 Task: Look for products from Yerbae Enhanced Sparkling only.
Action: Mouse moved to (19, 98)
Screenshot: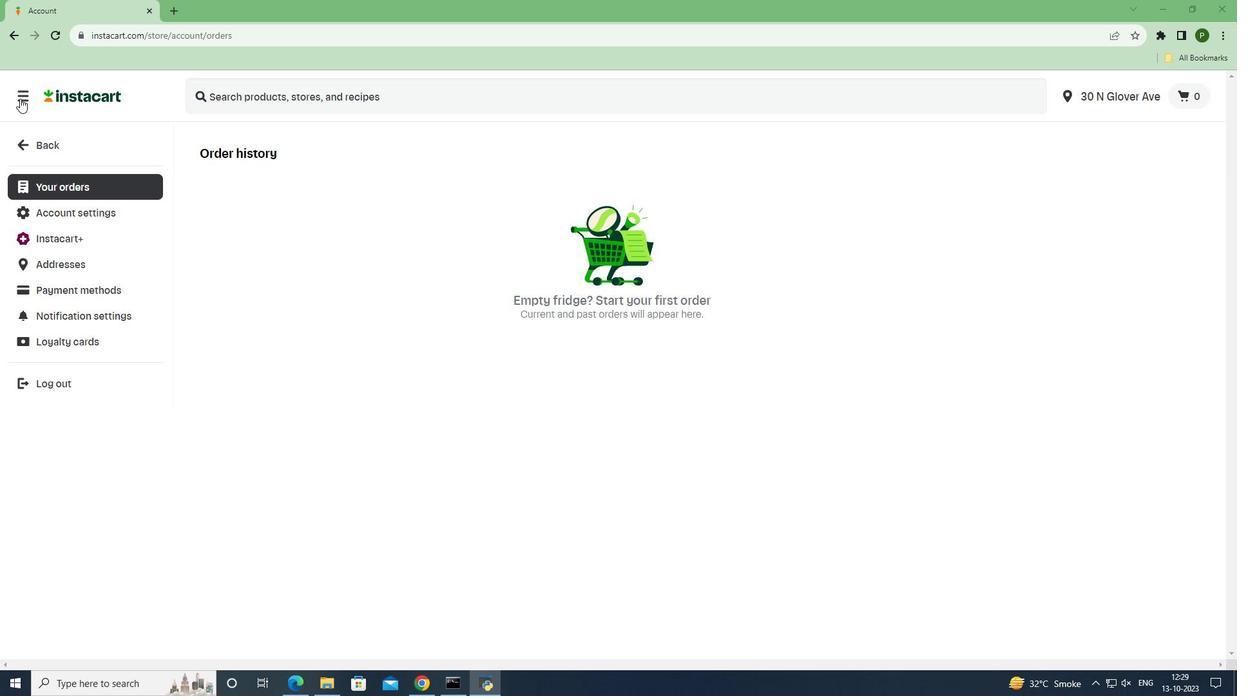 
Action: Mouse pressed left at (19, 98)
Screenshot: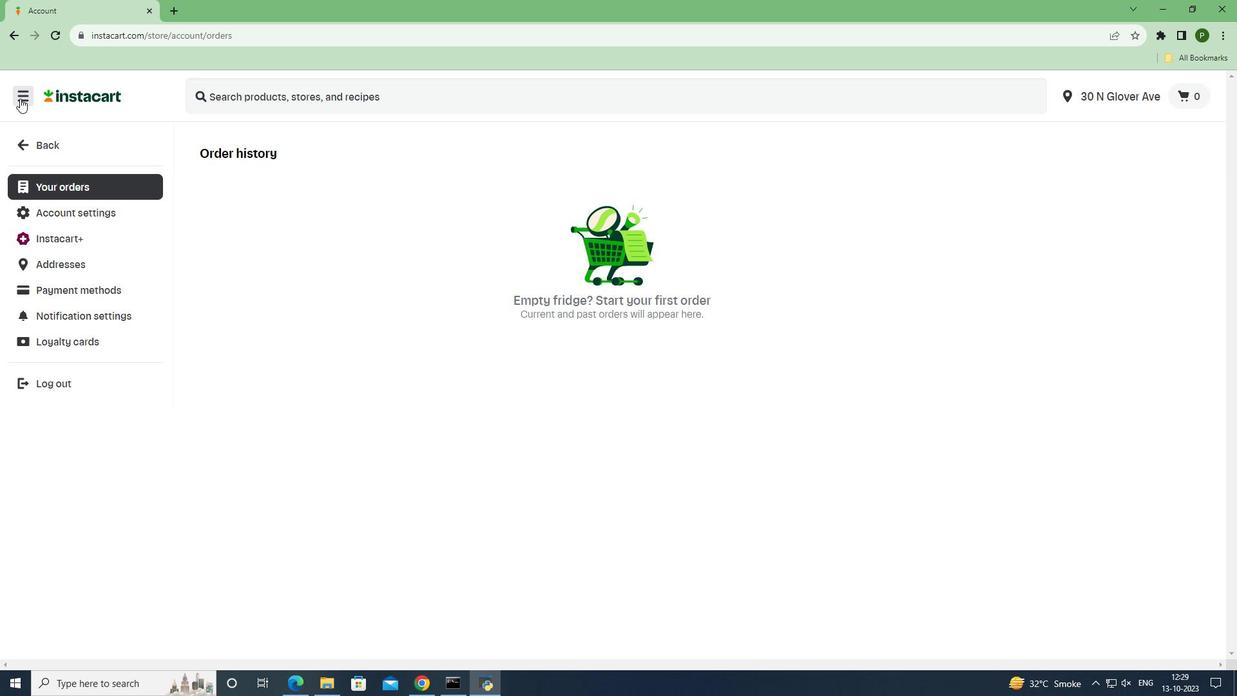 
Action: Mouse moved to (70, 341)
Screenshot: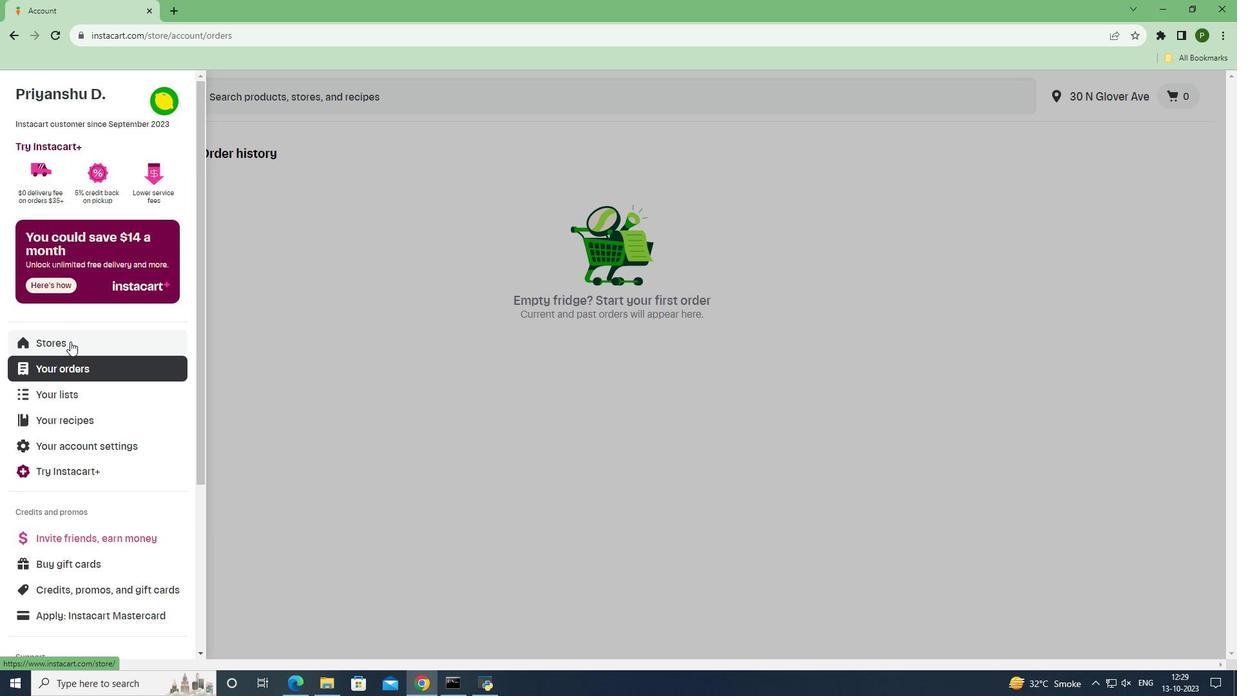 
Action: Mouse pressed left at (70, 341)
Screenshot: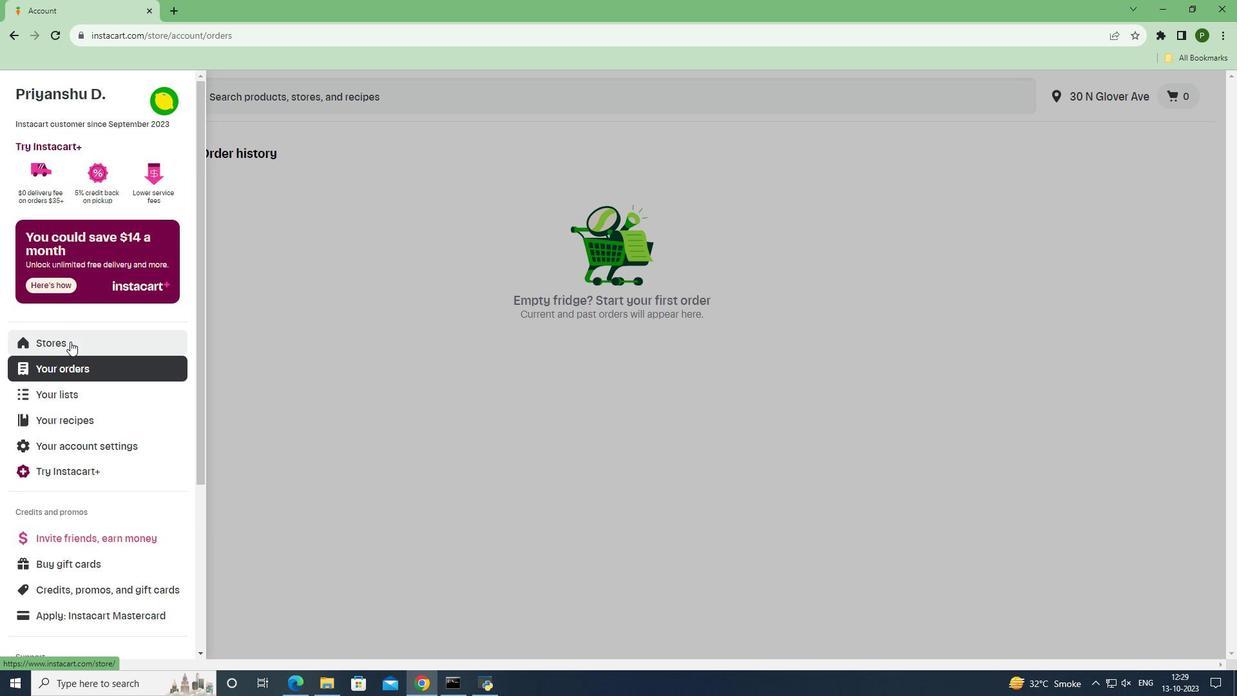 
Action: Mouse moved to (301, 151)
Screenshot: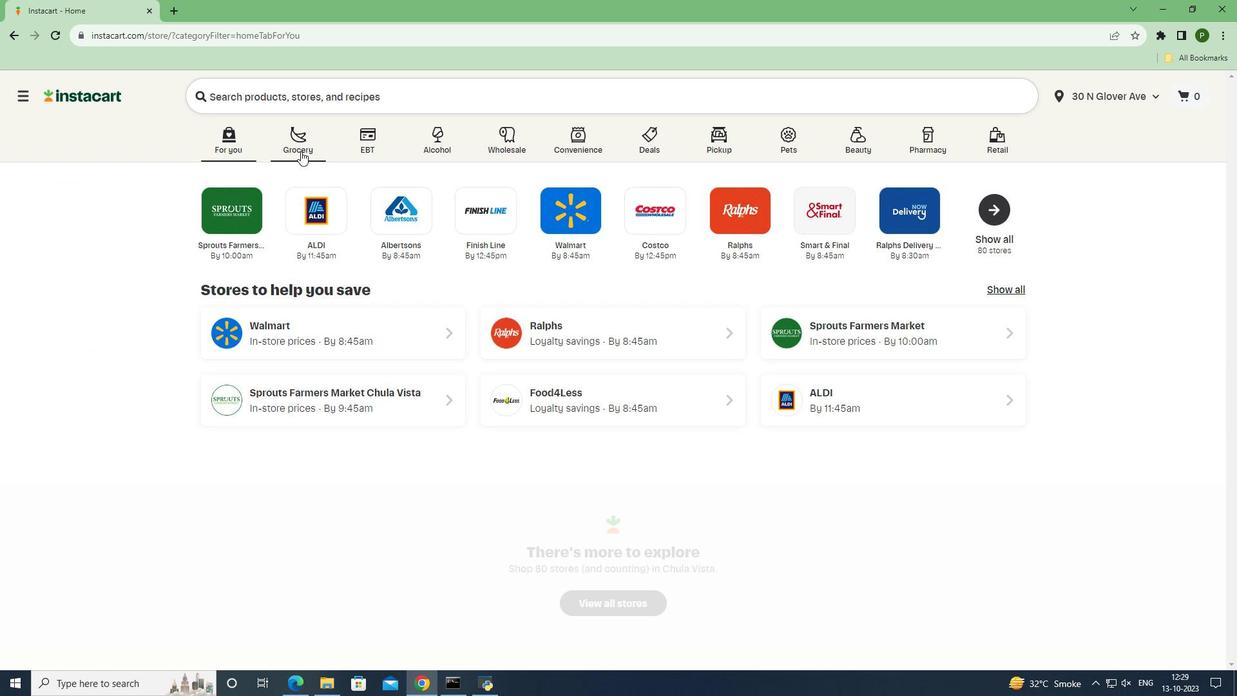 
Action: Mouse pressed left at (301, 151)
Screenshot: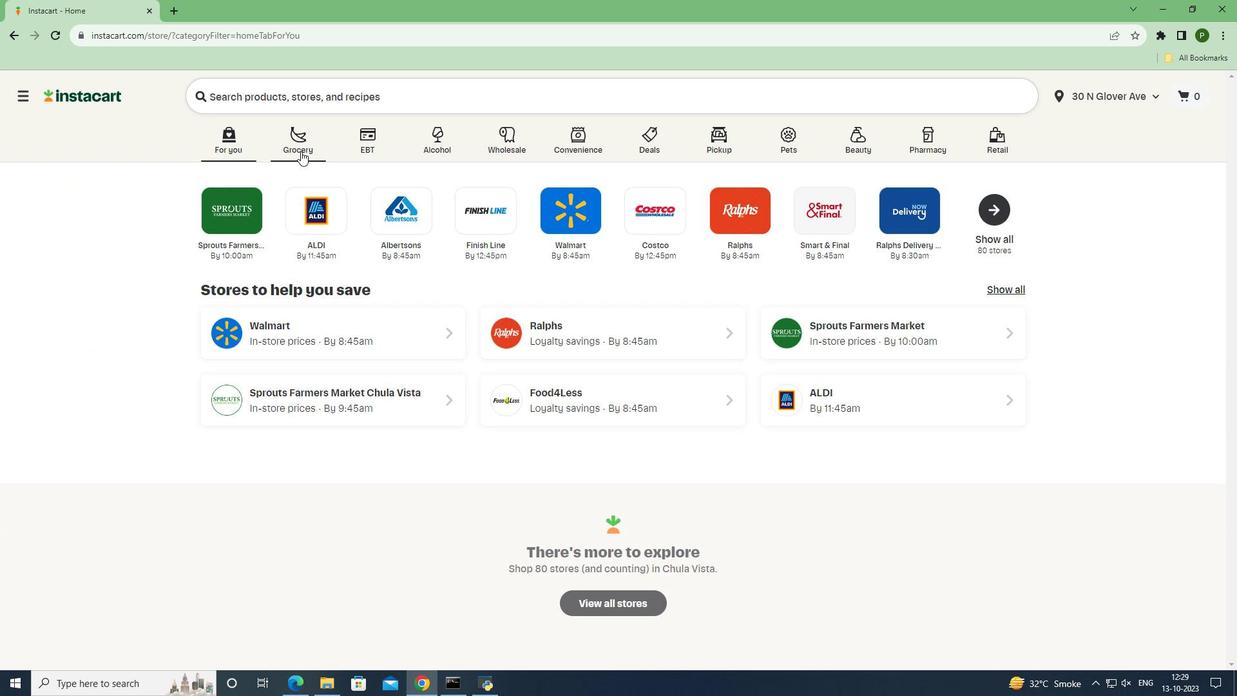
Action: Mouse moved to (801, 310)
Screenshot: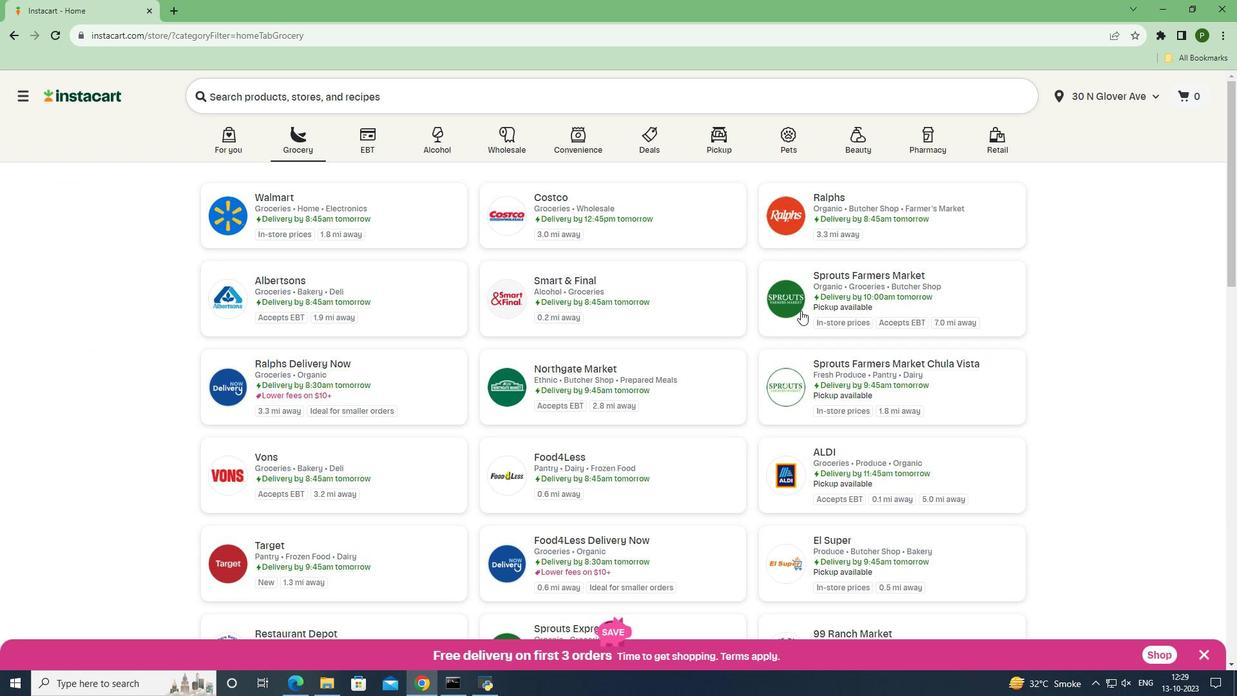 
Action: Mouse pressed left at (801, 310)
Screenshot: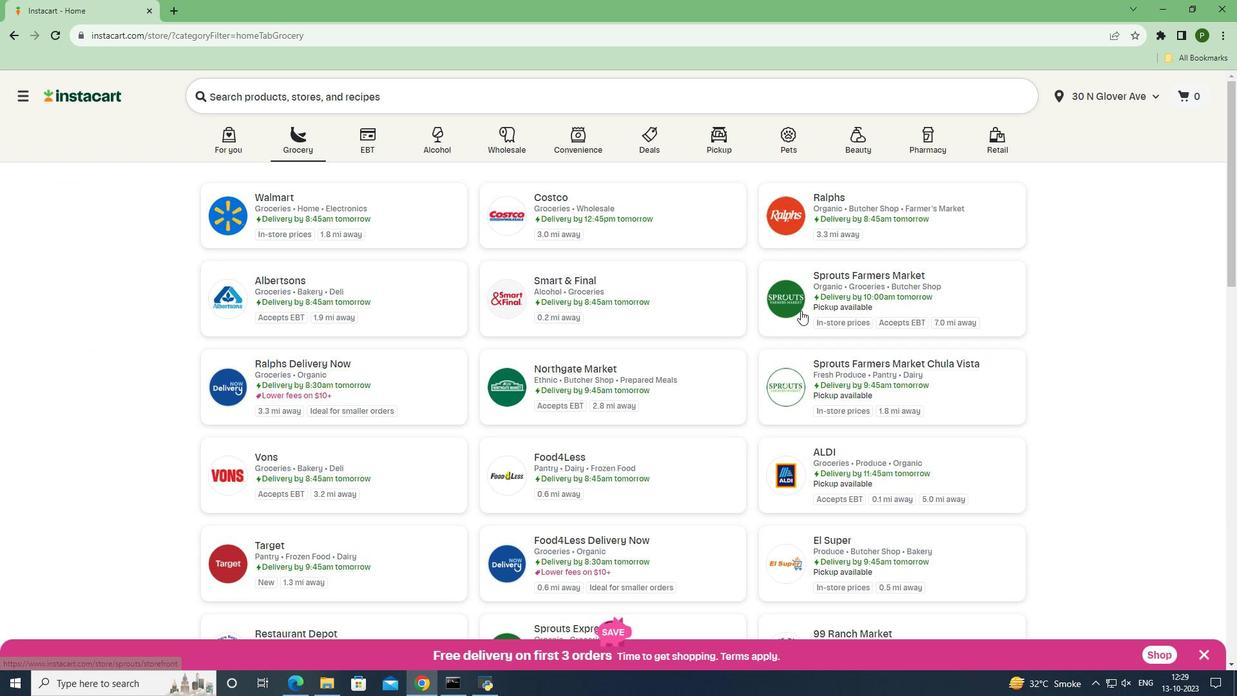 
Action: Mouse moved to (63, 439)
Screenshot: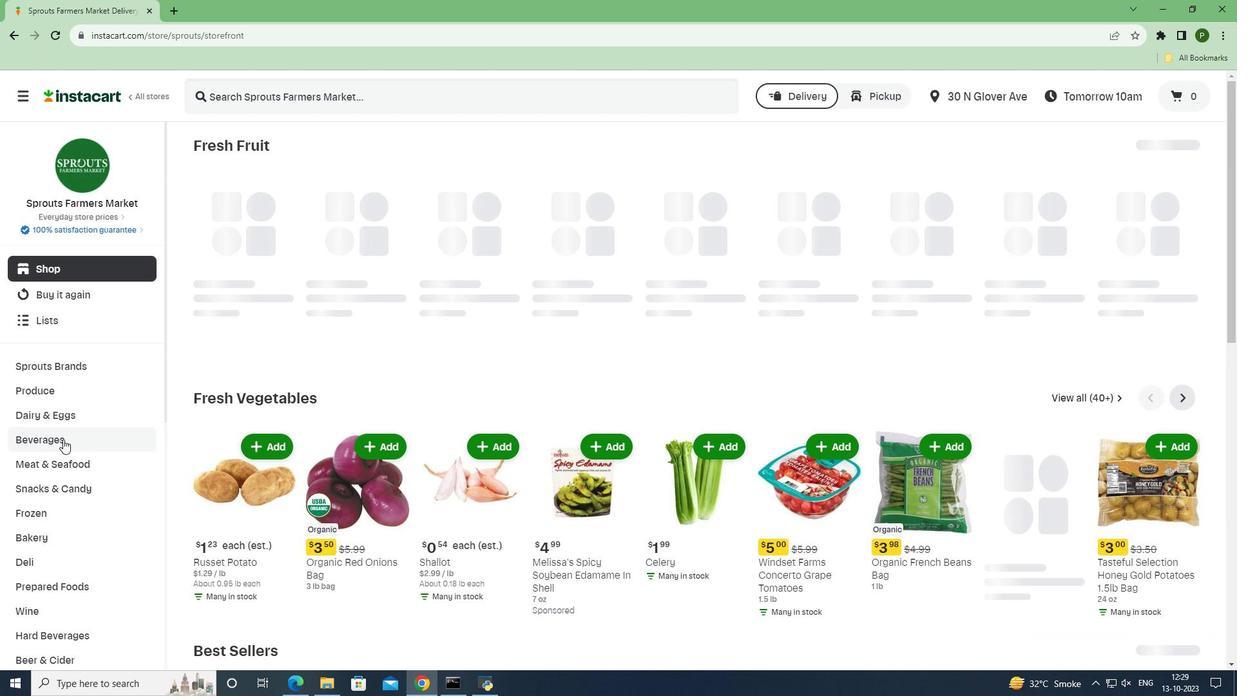 
Action: Mouse pressed left at (63, 439)
Screenshot: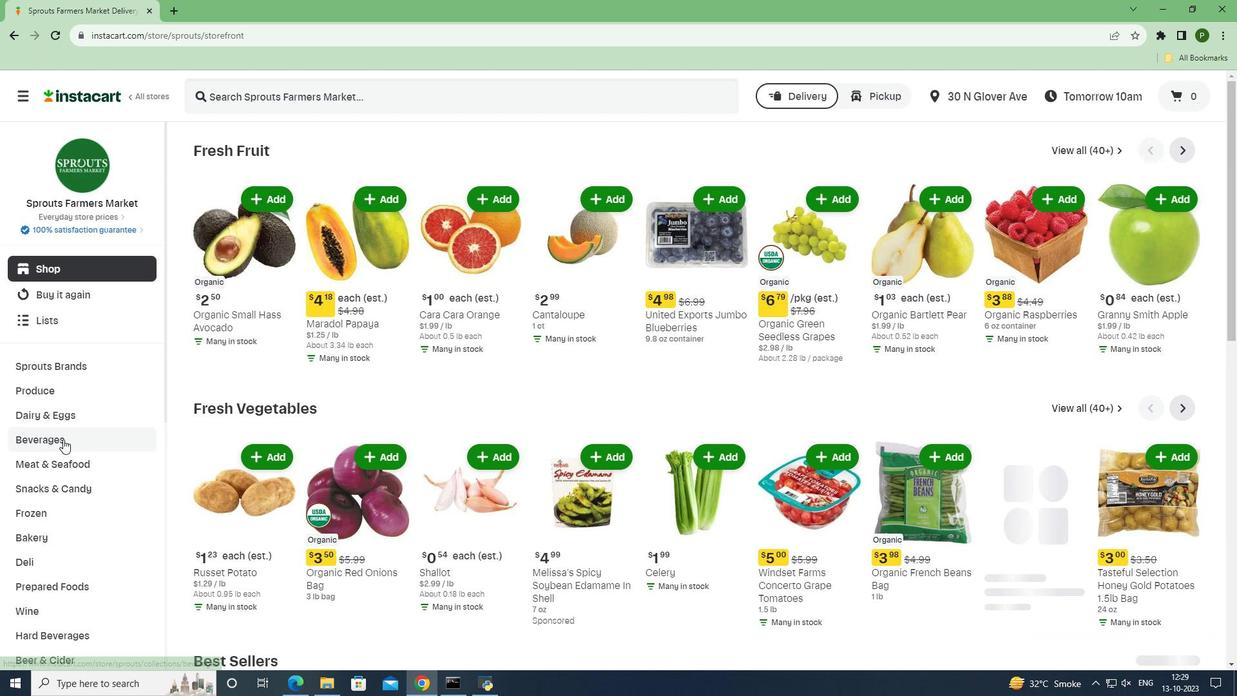 
Action: Mouse moved to (1119, 315)
Screenshot: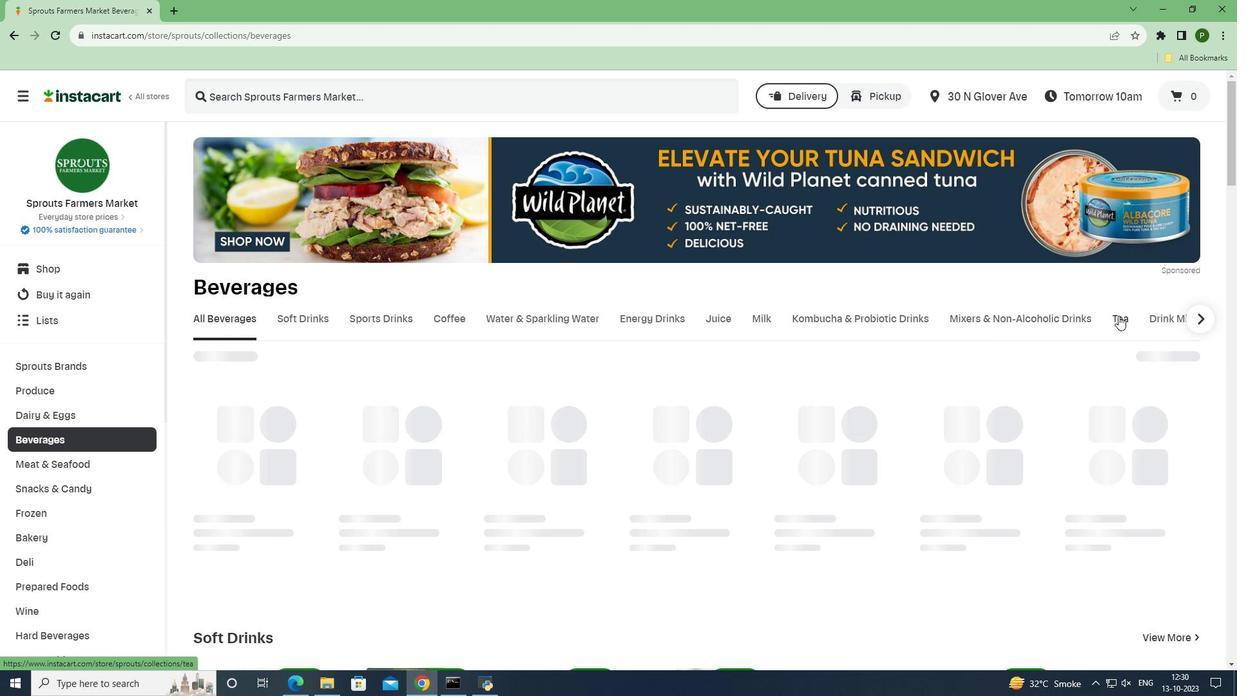 
Action: Mouse pressed left at (1119, 315)
Screenshot: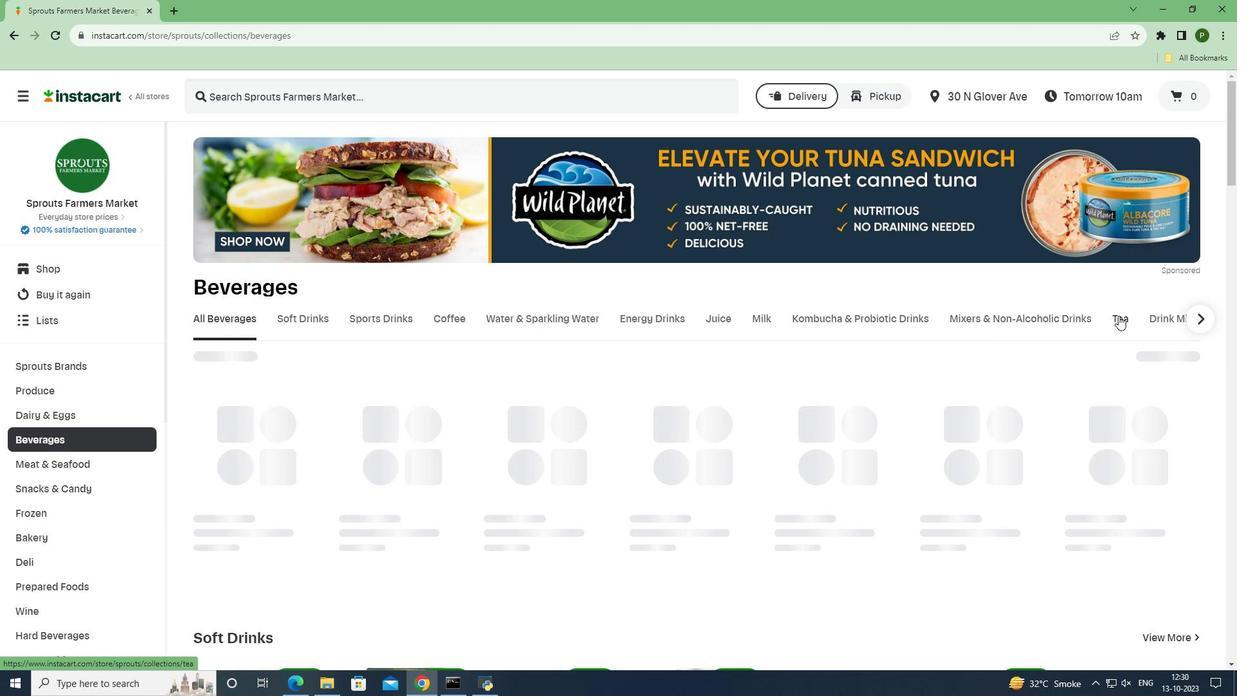 
Action: Mouse moved to (377, 381)
Screenshot: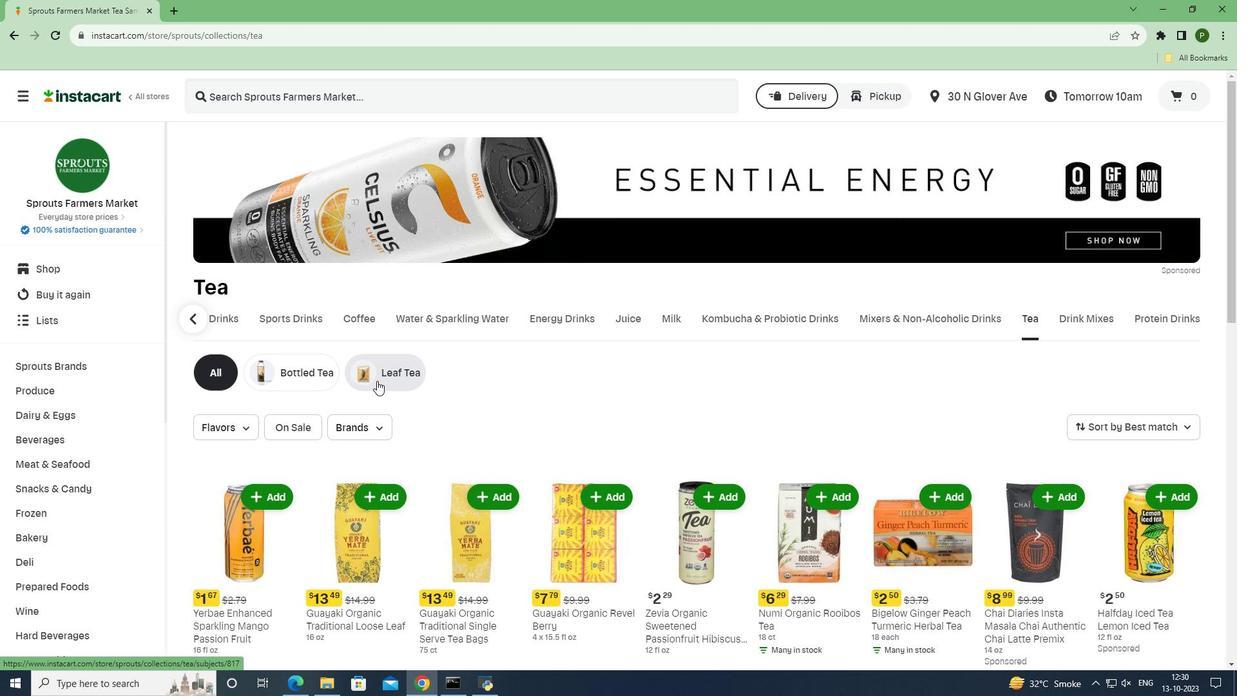 
Action: Mouse scrolled (377, 380) with delta (0, 0)
Screenshot: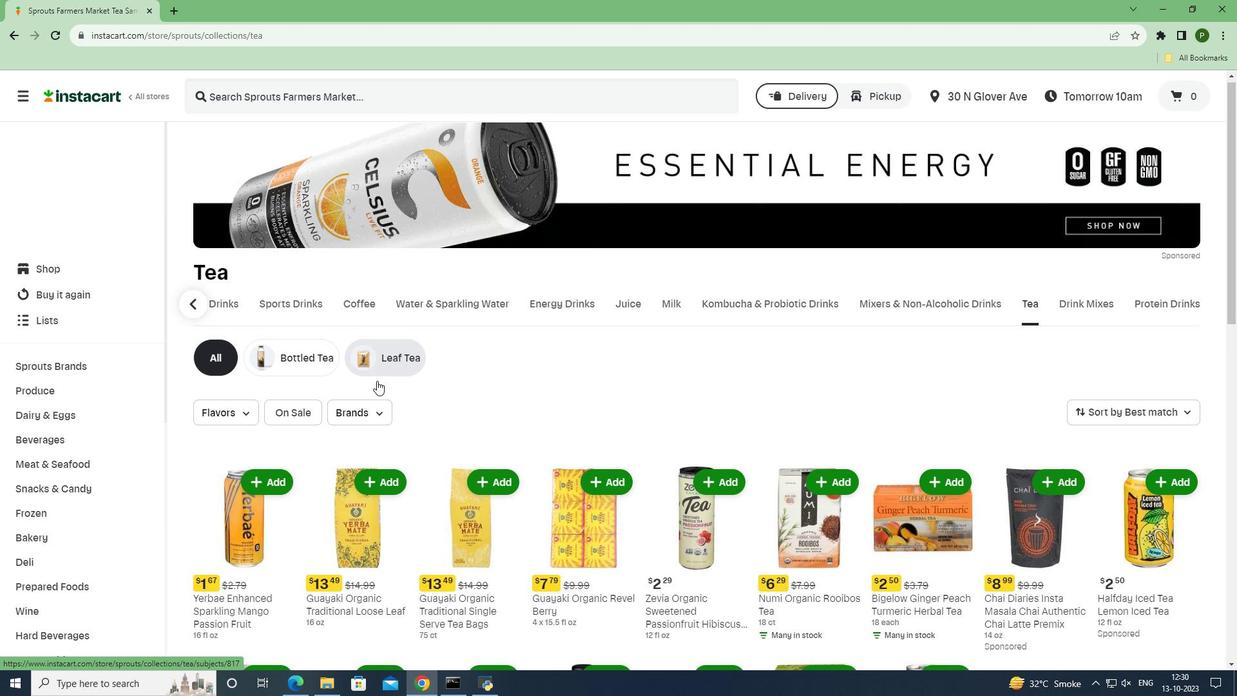 
Action: Mouse scrolled (377, 380) with delta (0, 0)
Screenshot: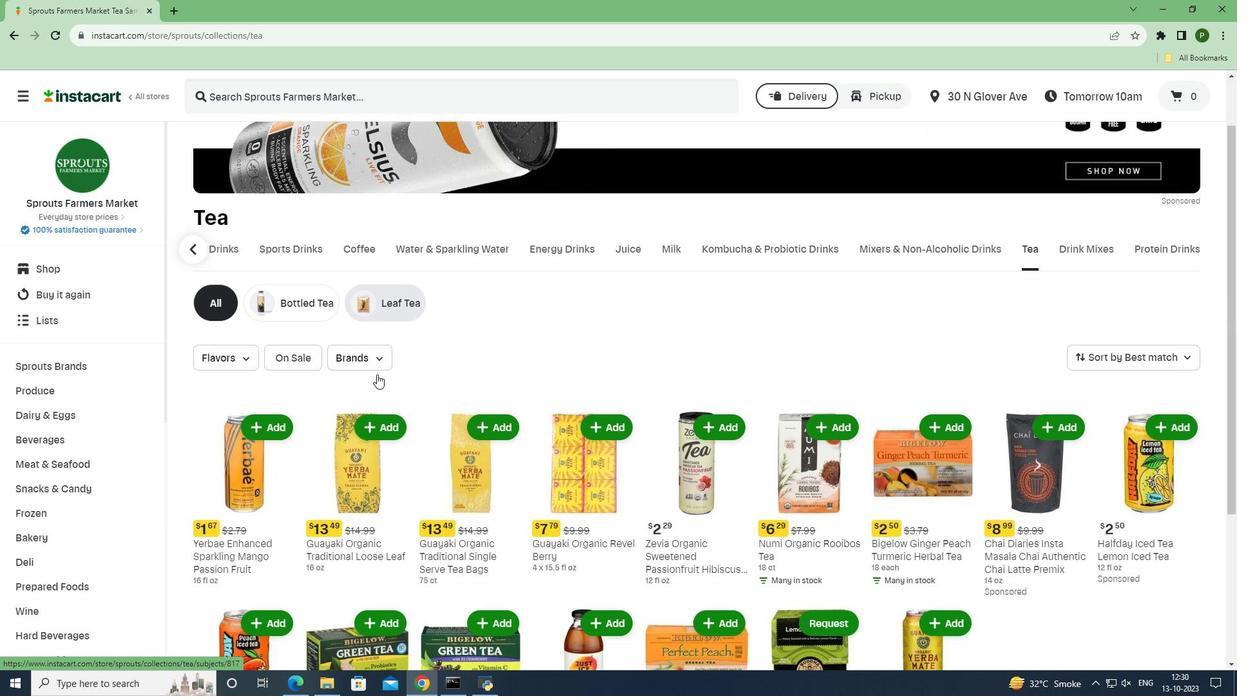 
Action: Mouse moved to (375, 300)
Screenshot: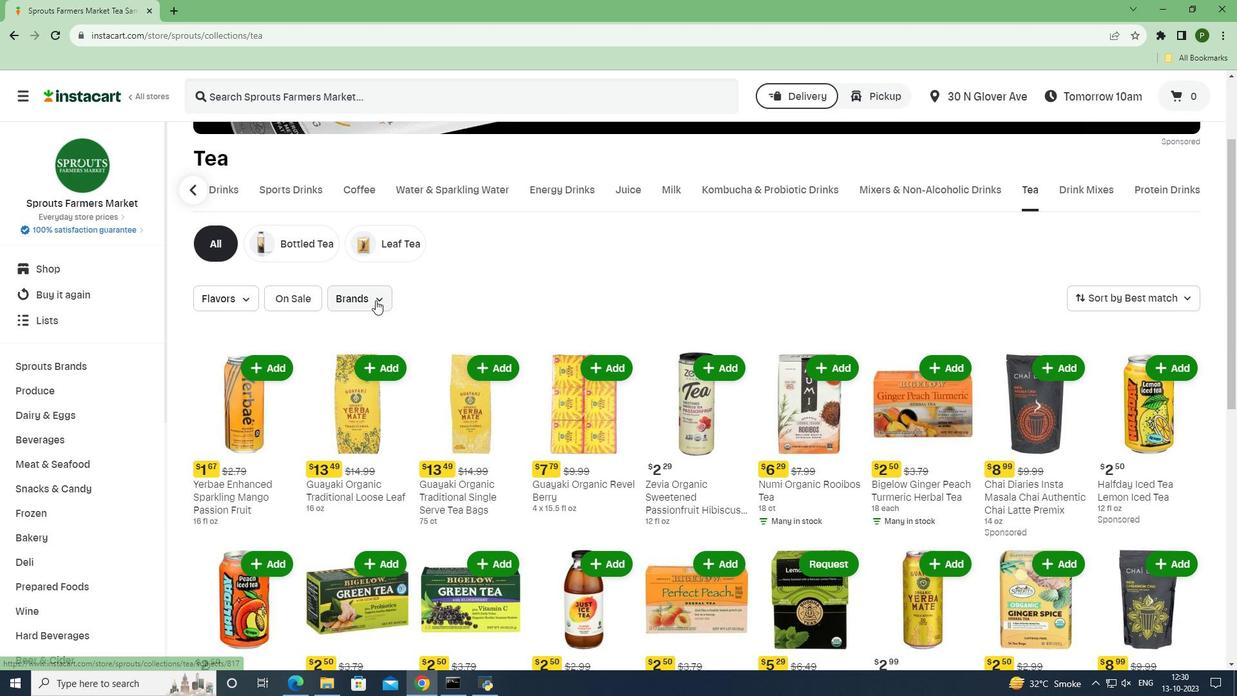 
Action: Mouse pressed left at (375, 300)
Screenshot: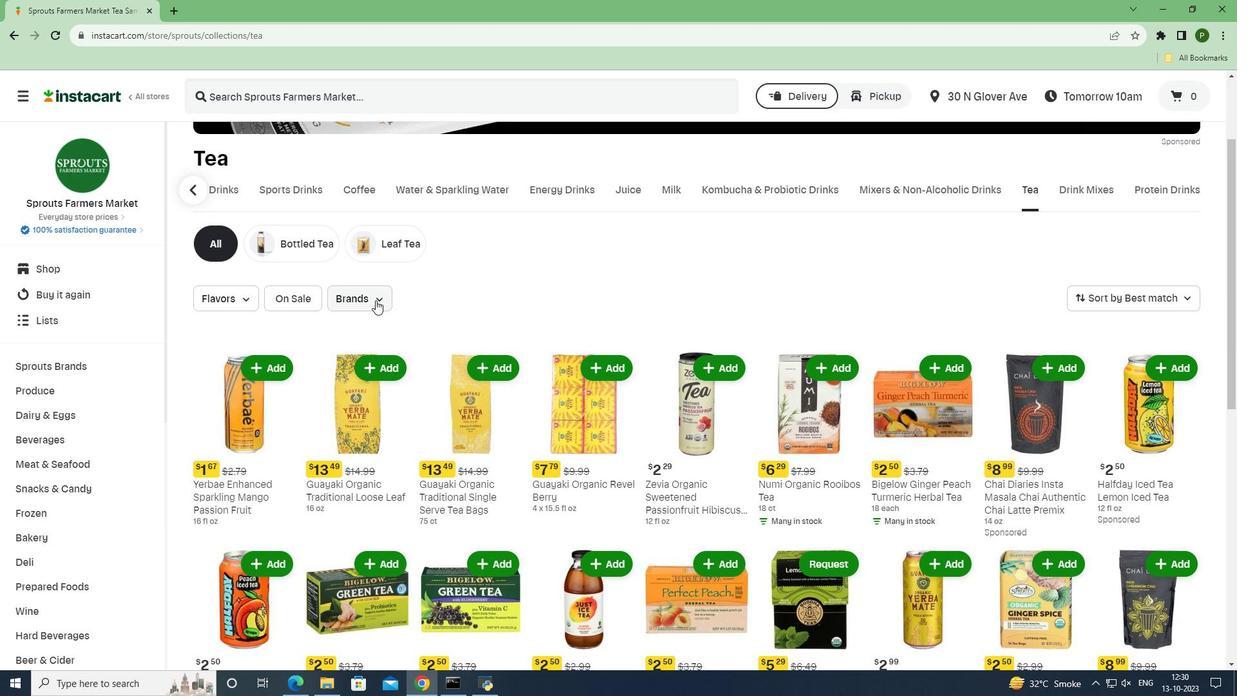 
Action: Mouse moved to (414, 390)
Screenshot: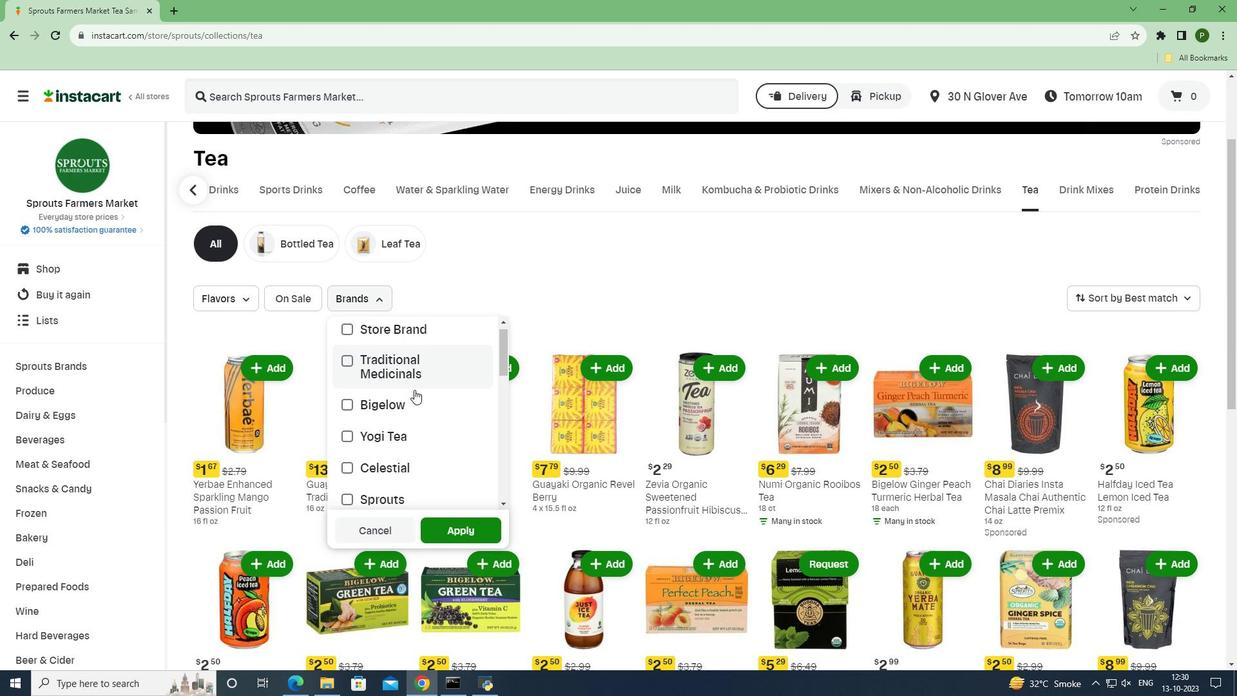 
Action: Mouse scrolled (414, 389) with delta (0, 0)
Screenshot: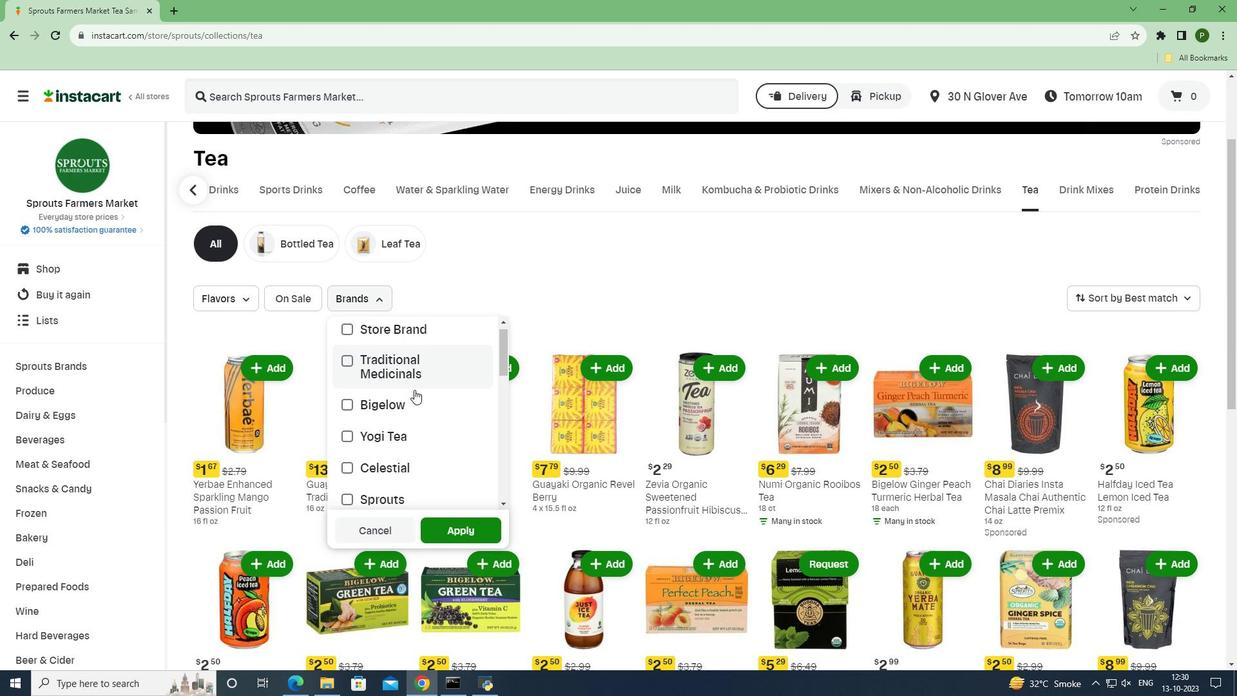 
Action: Mouse scrolled (414, 389) with delta (0, 0)
Screenshot: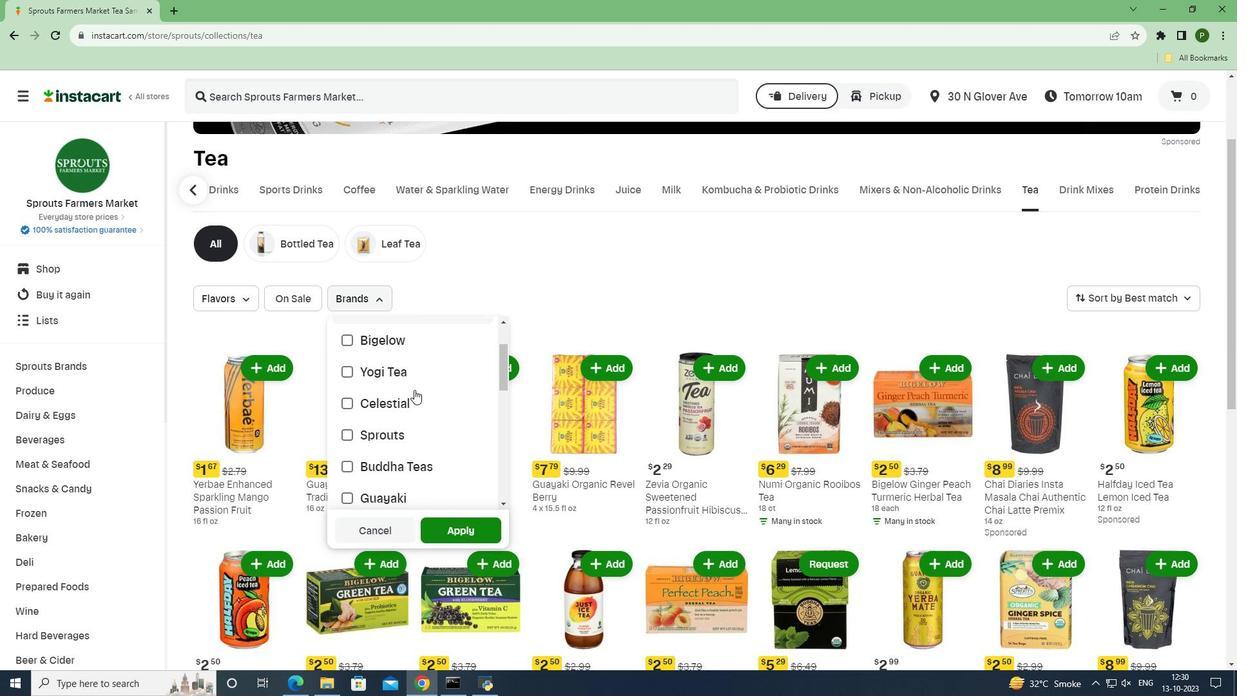 
Action: Mouse scrolled (414, 389) with delta (0, 0)
Screenshot: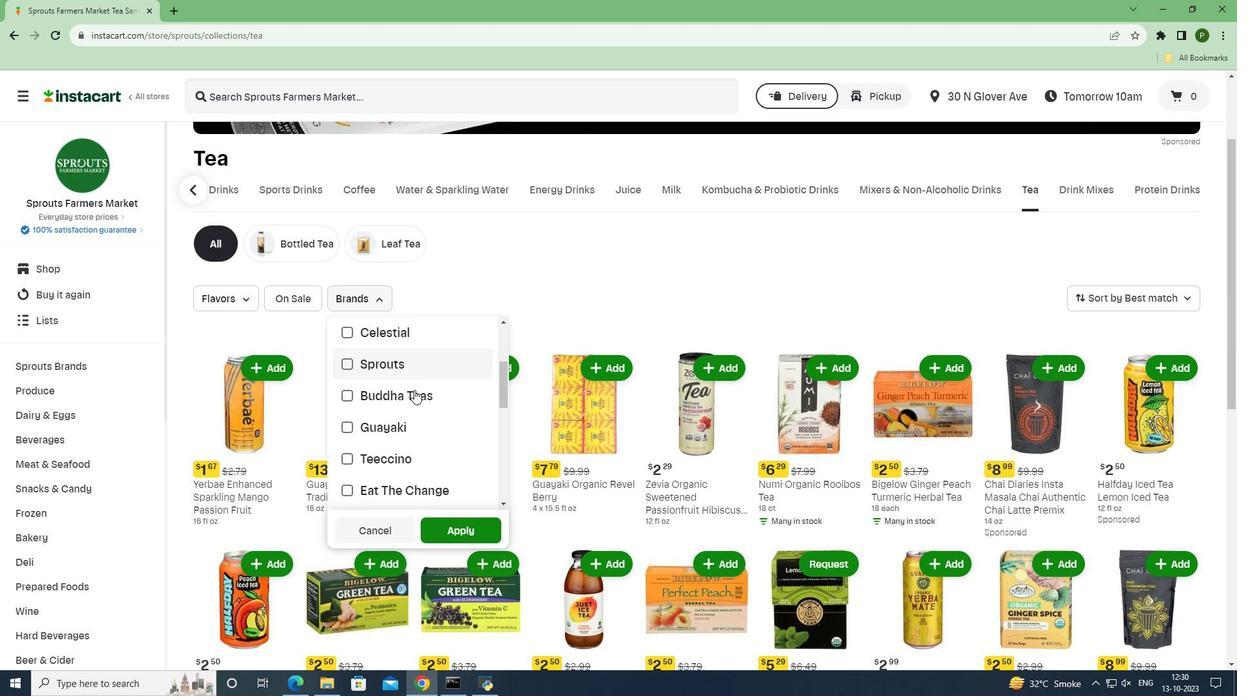 
Action: Mouse scrolled (414, 389) with delta (0, 0)
Screenshot: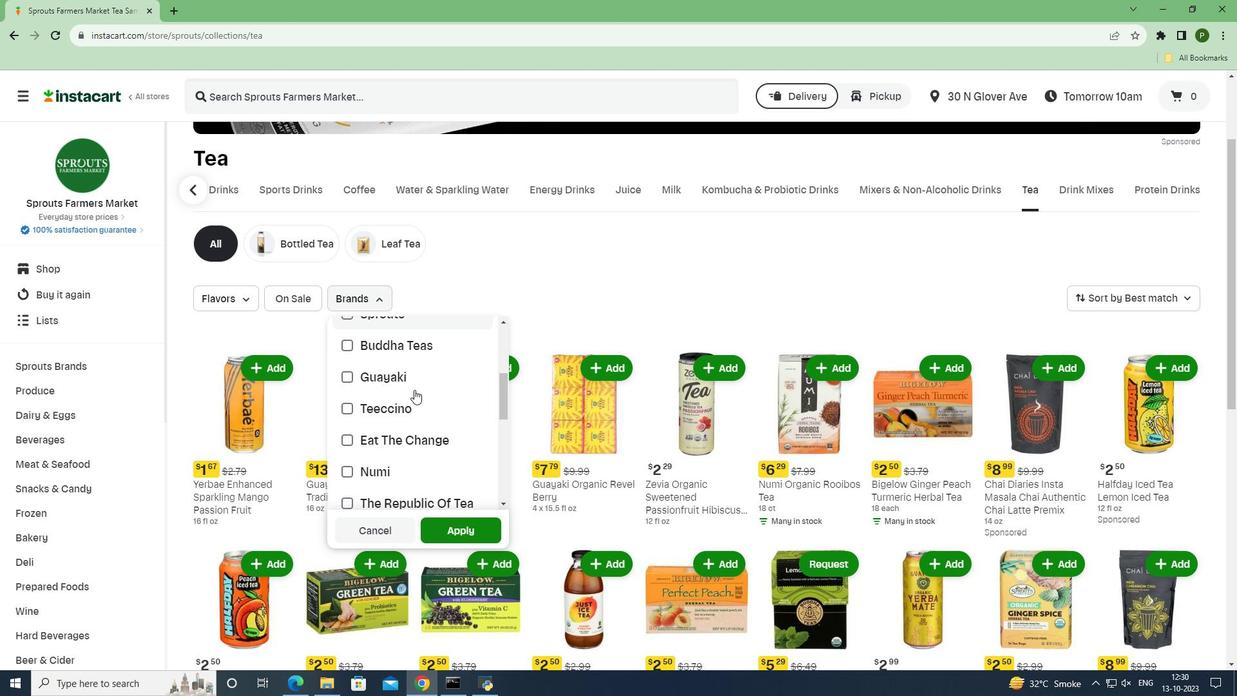 
Action: Mouse scrolled (414, 389) with delta (0, 0)
Screenshot: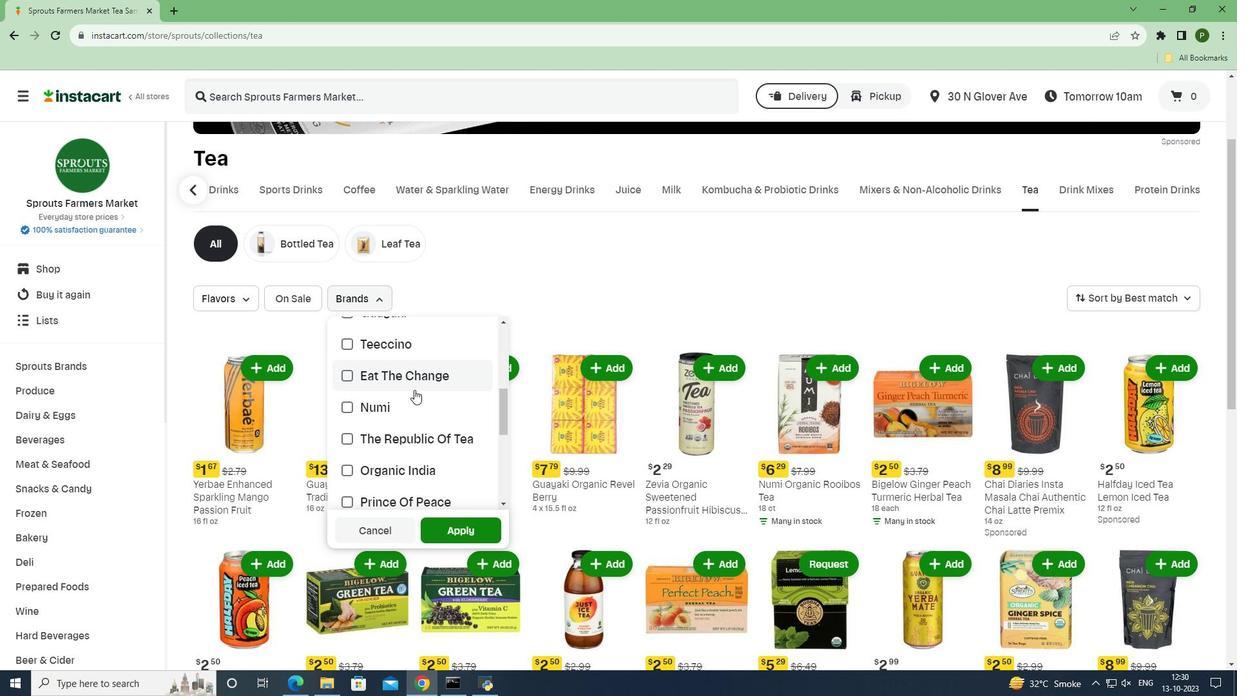 
Action: Mouse scrolled (414, 389) with delta (0, 0)
Screenshot: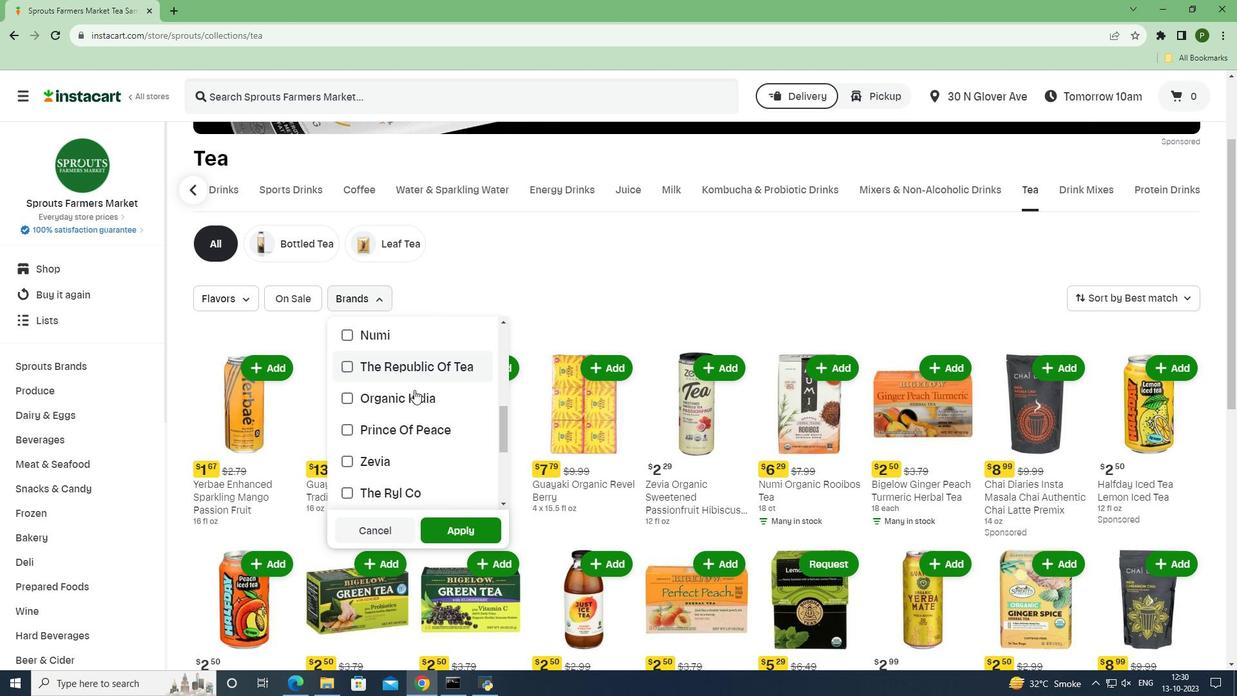 
Action: Mouse scrolled (414, 389) with delta (0, 0)
Screenshot: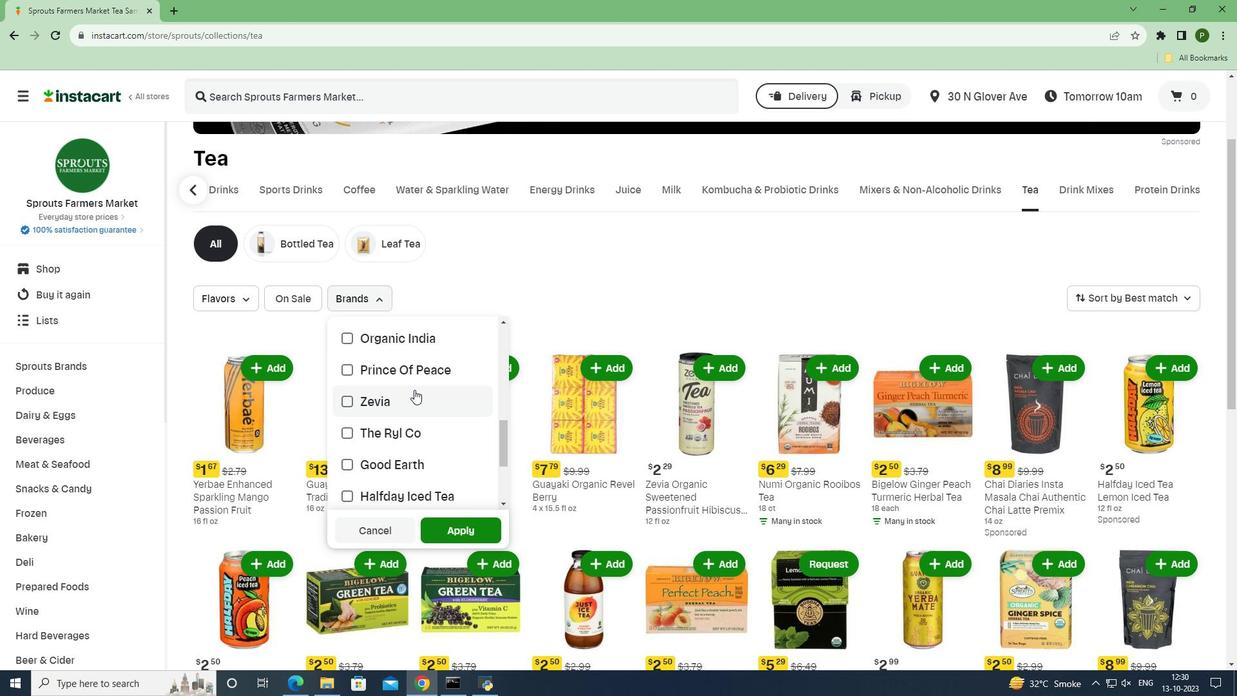 
Action: Mouse scrolled (414, 389) with delta (0, 0)
Screenshot: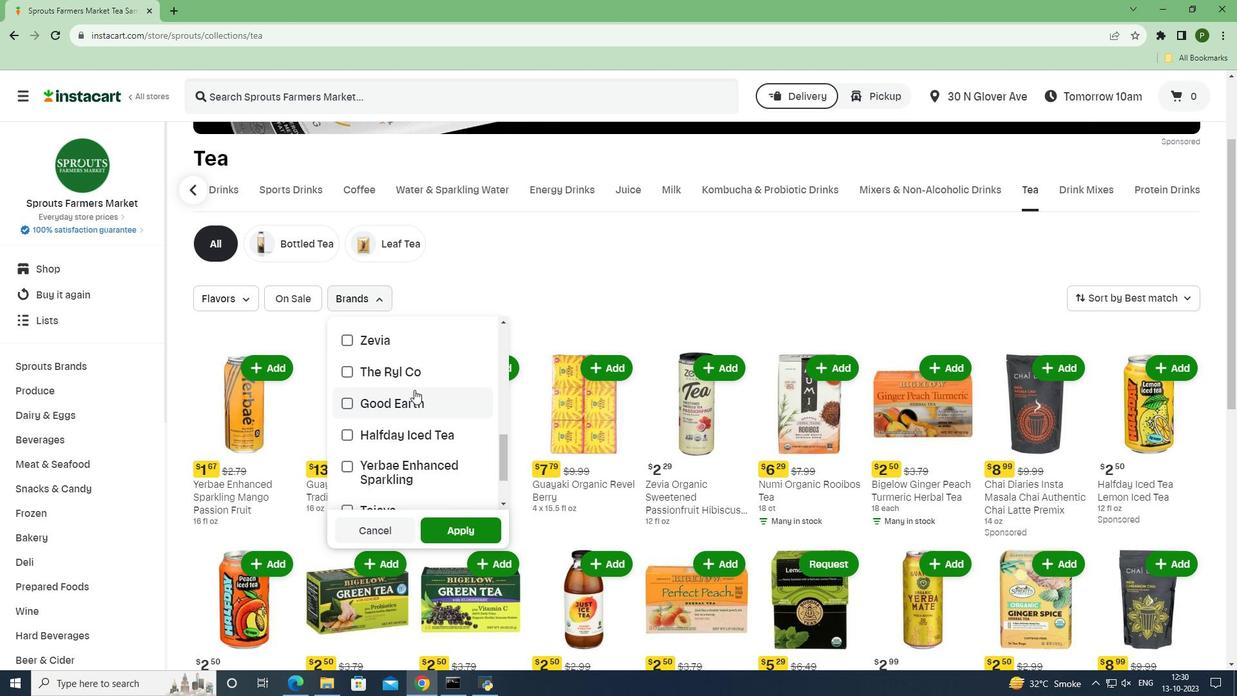 
Action: Mouse moved to (410, 404)
Screenshot: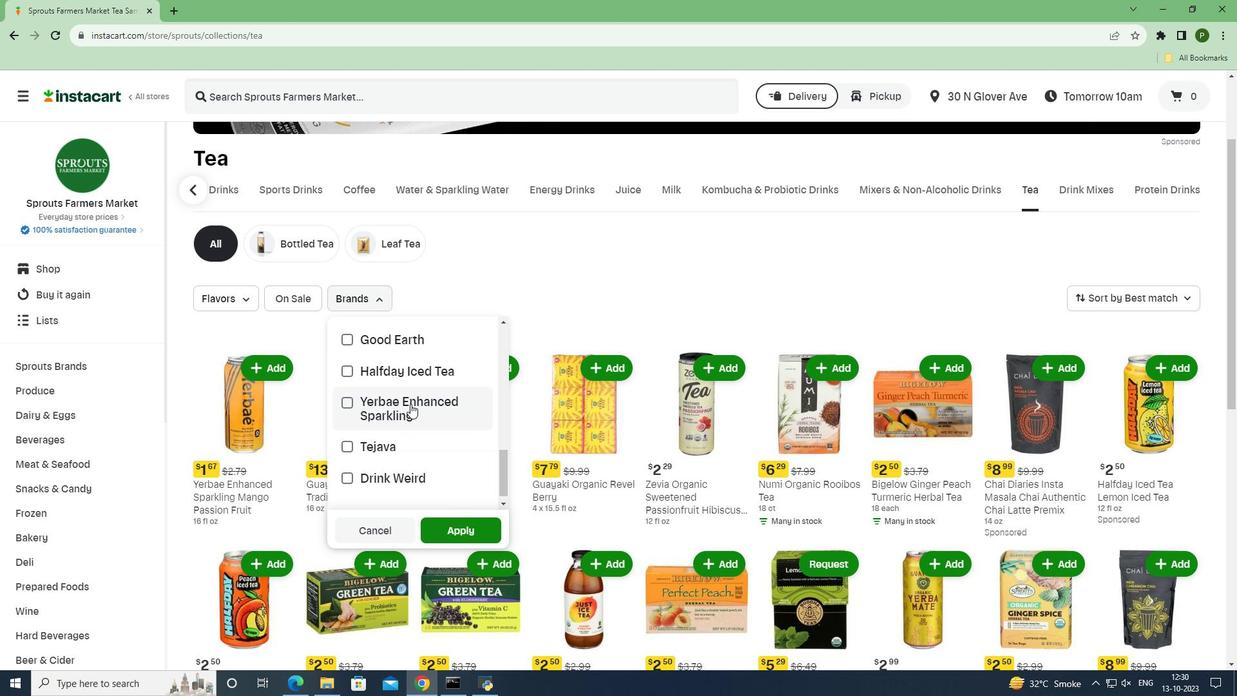 
Action: Mouse pressed left at (410, 404)
Screenshot: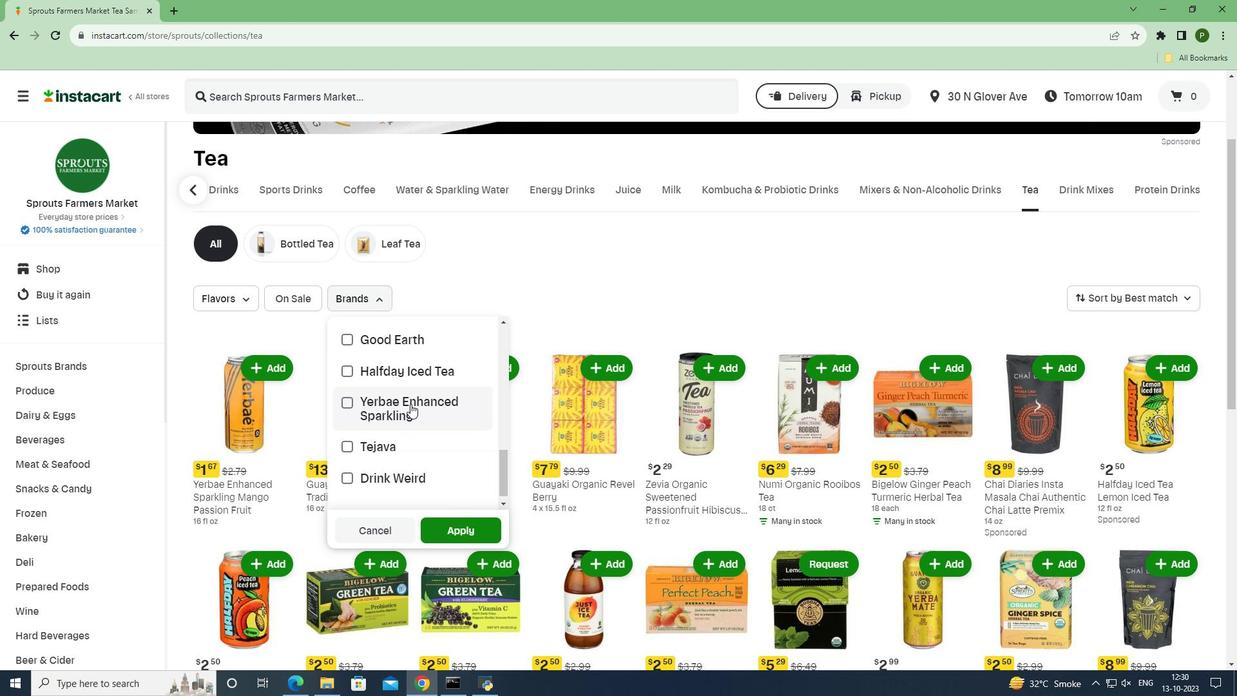 
Action: Mouse moved to (451, 523)
Screenshot: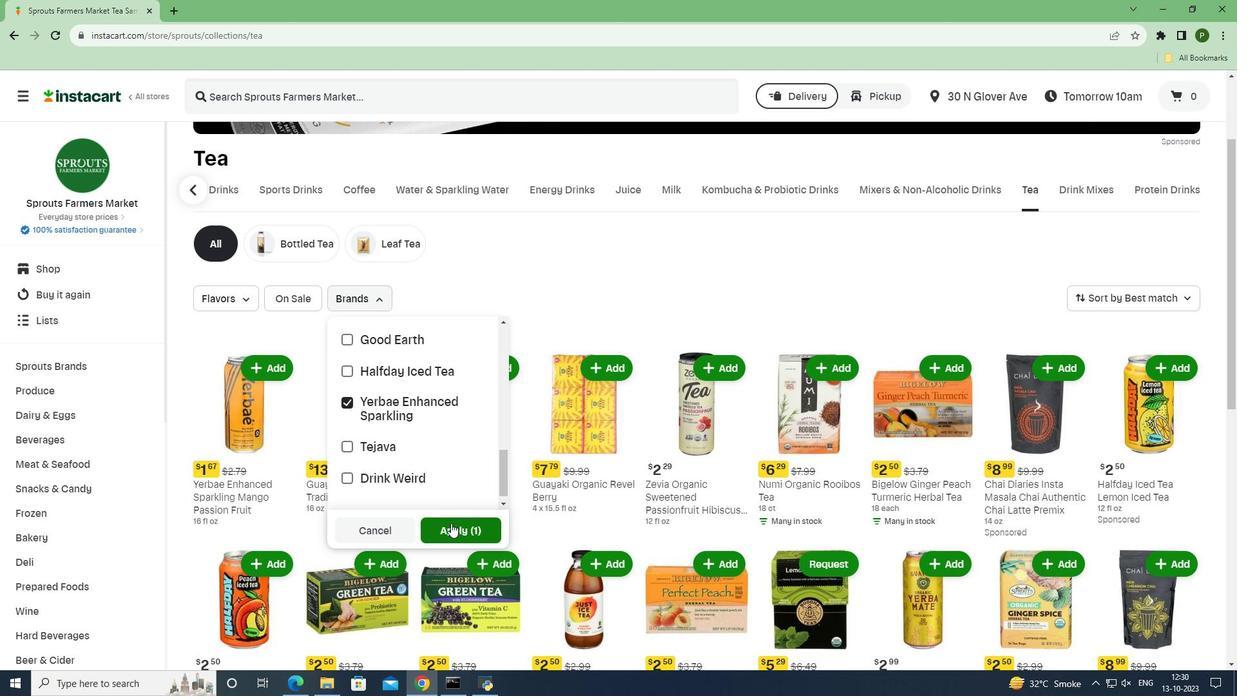 
Action: Mouse pressed left at (451, 523)
Screenshot: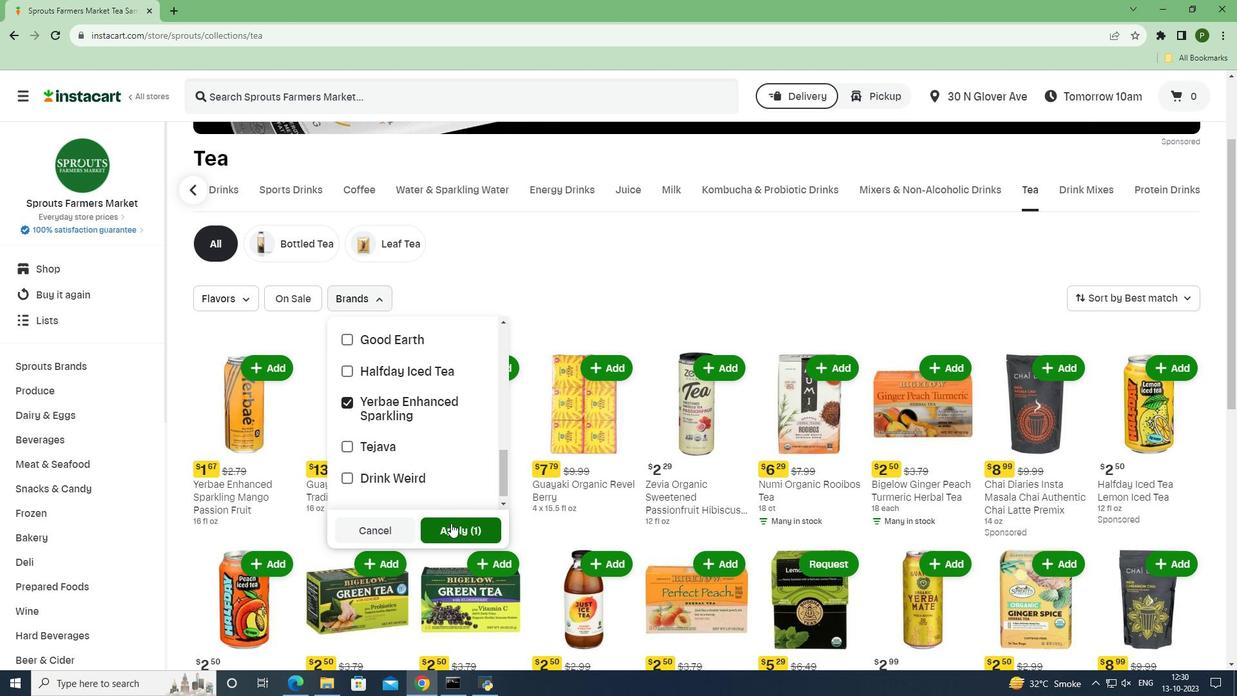 
Action: Mouse moved to (577, 527)
Screenshot: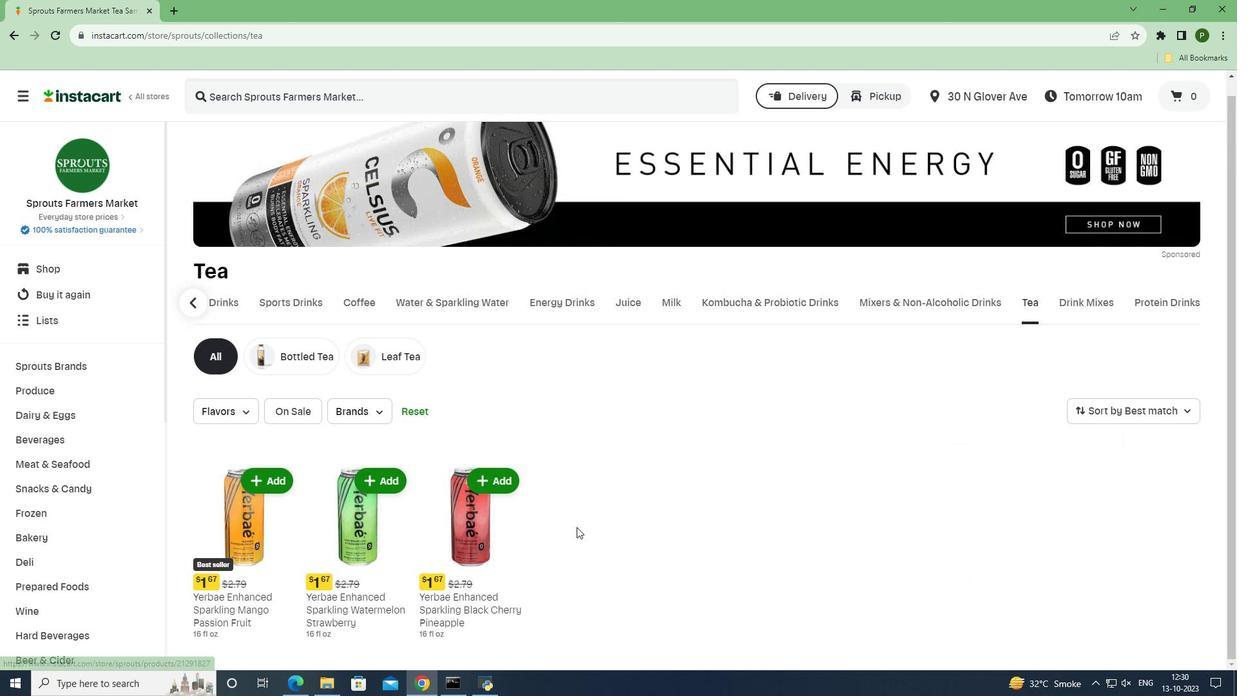 
